 Task: Add Wiley's Finest Wild Alaskan Fish Oil Peak EPA to the cart.
Action: Mouse moved to (241, 118)
Screenshot: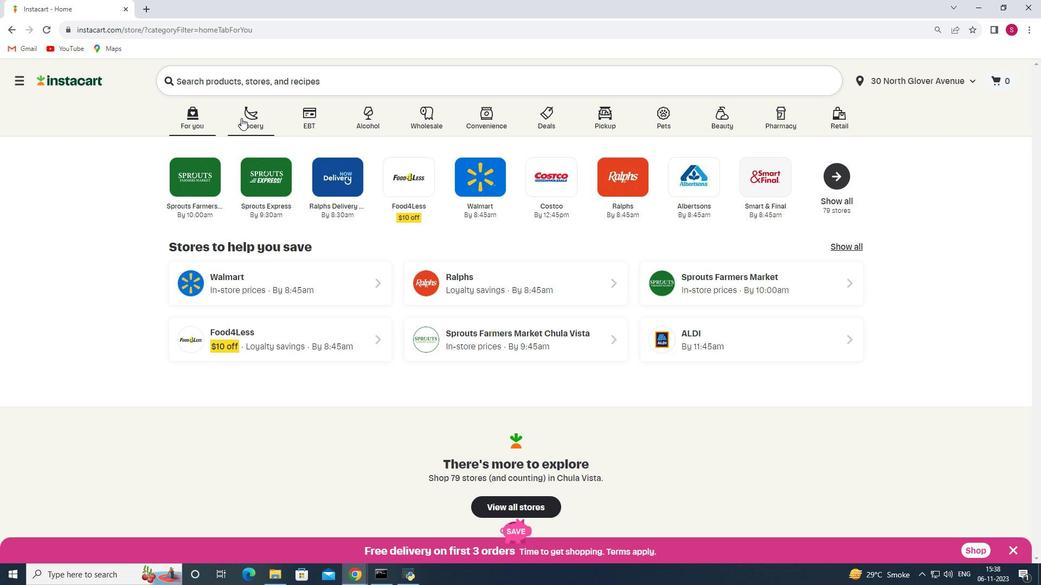 
Action: Mouse pressed left at (241, 118)
Screenshot: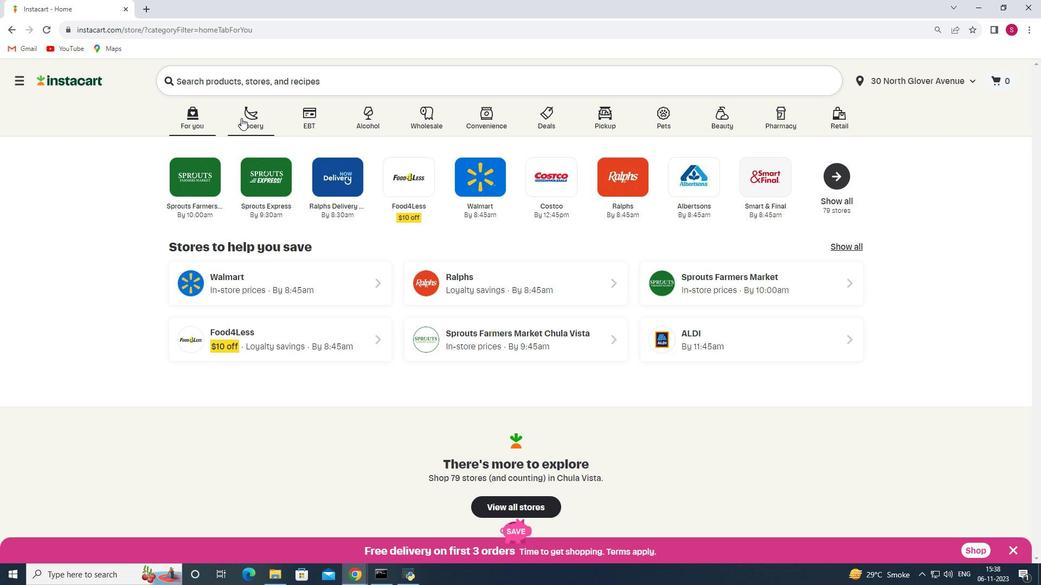 
Action: Mouse moved to (253, 302)
Screenshot: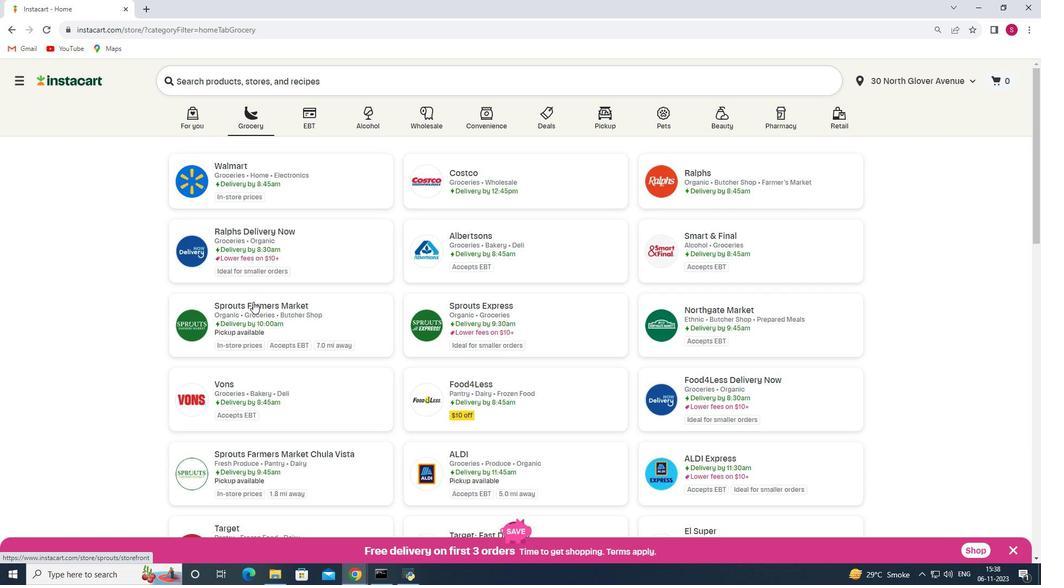 
Action: Mouse pressed left at (253, 302)
Screenshot: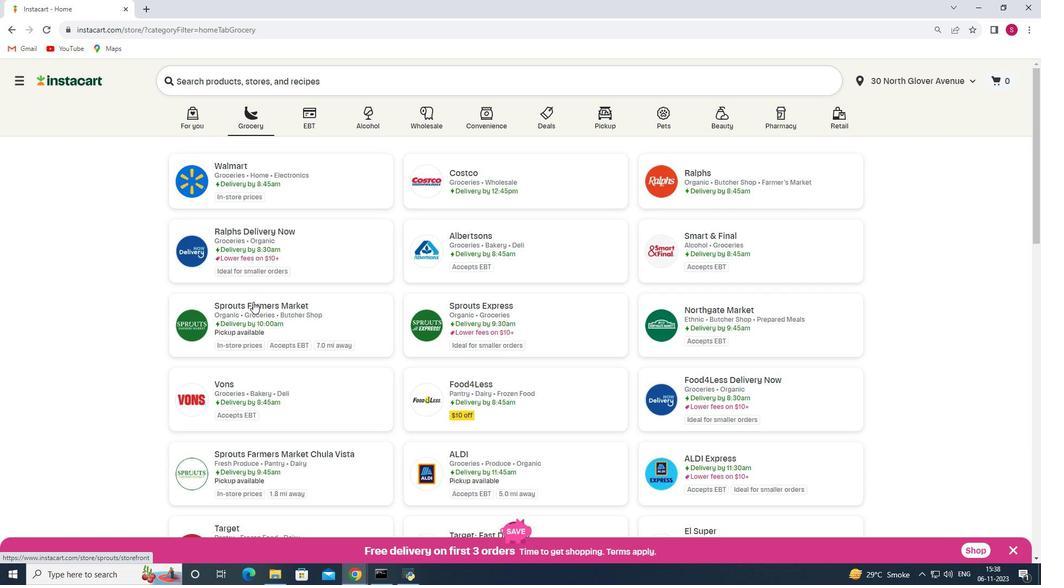 
Action: Mouse moved to (73, 354)
Screenshot: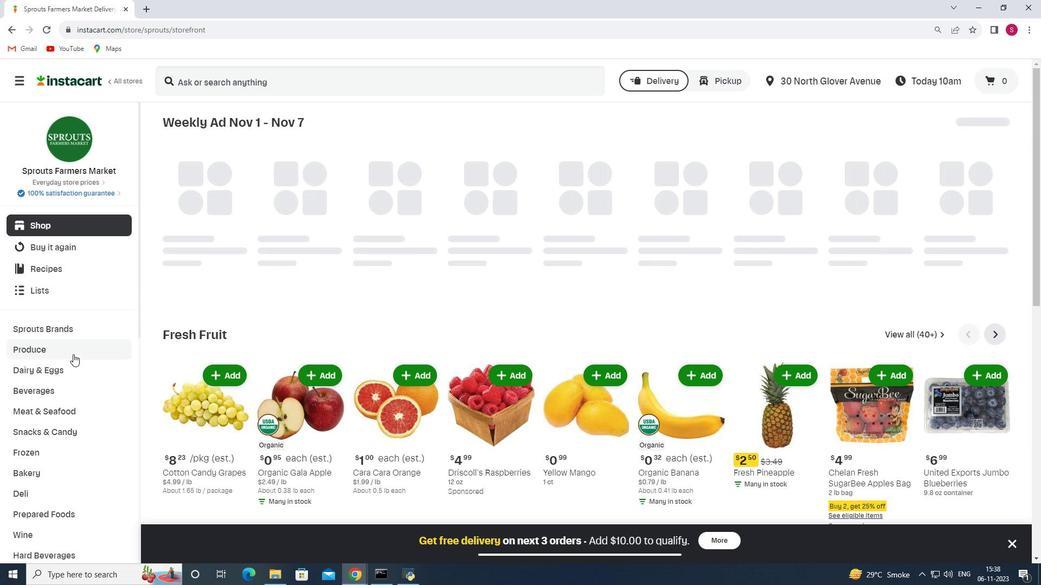 
Action: Mouse scrolled (73, 353) with delta (0, 0)
Screenshot: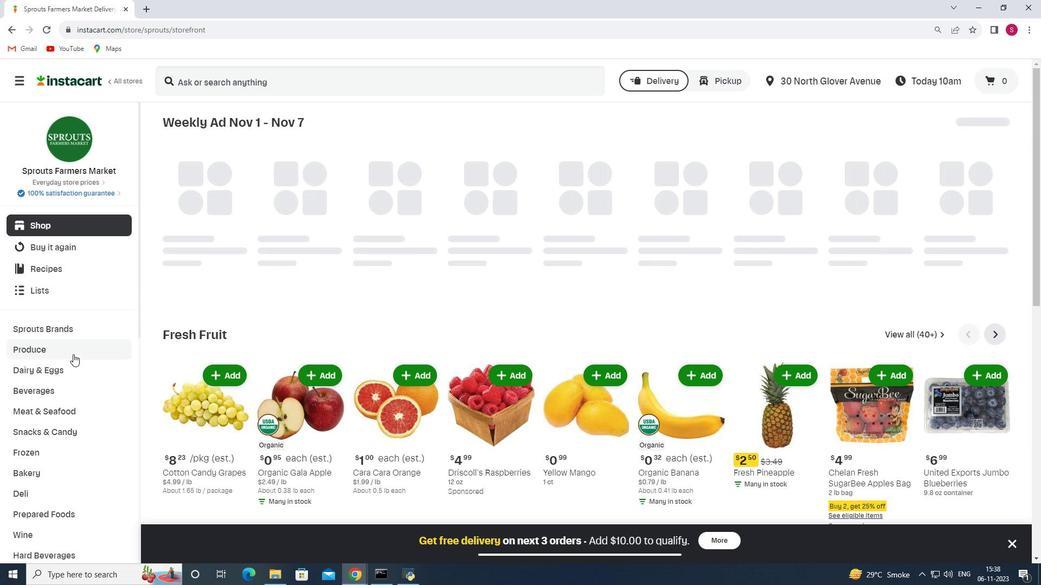 
Action: Mouse moved to (73, 354)
Screenshot: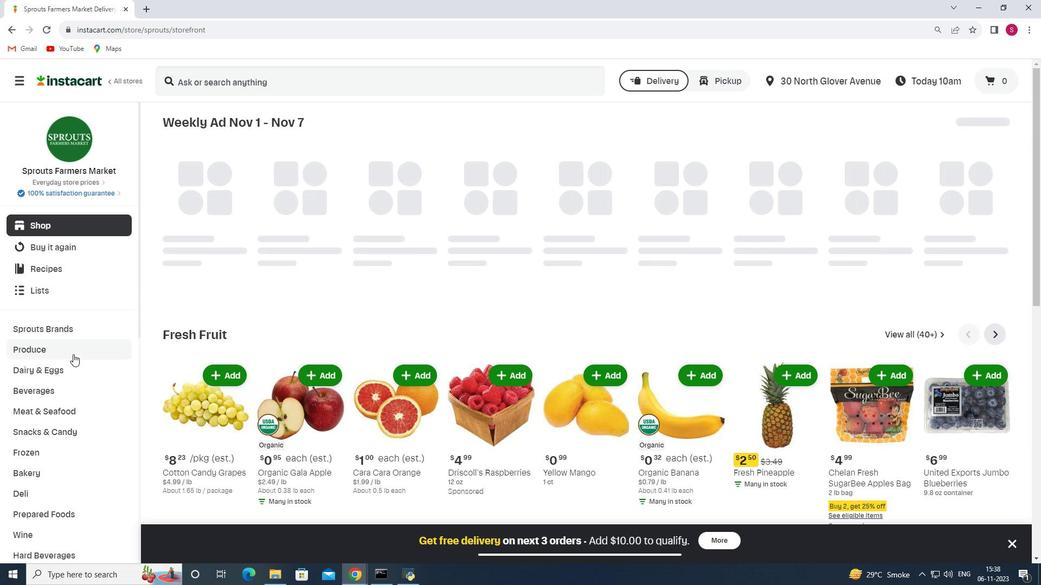 
Action: Mouse scrolled (73, 354) with delta (0, 0)
Screenshot: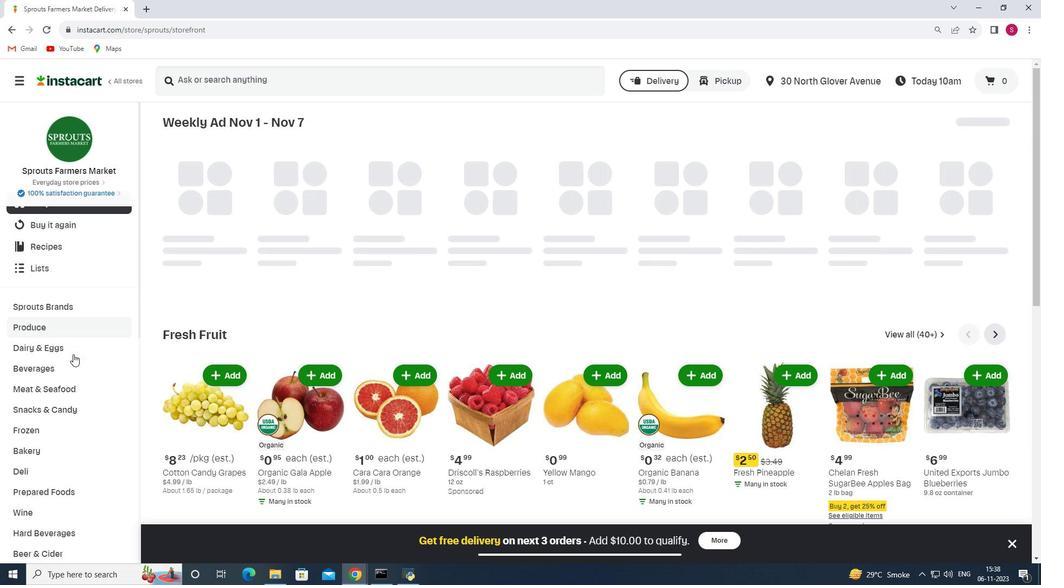 
Action: Mouse scrolled (73, 354) with delta (0, 0)
Screenshot: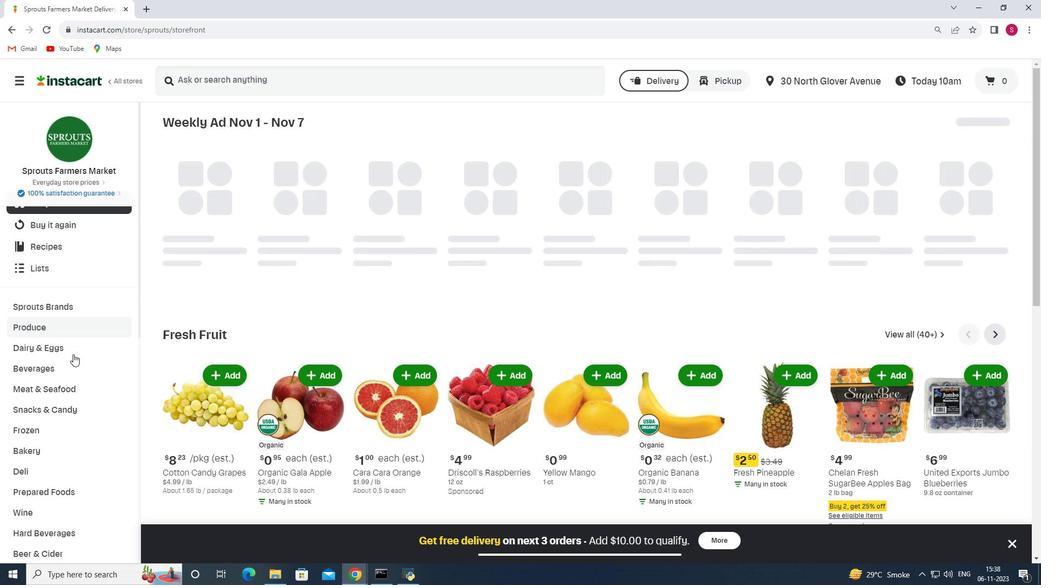 
Action: Mouse scrolled (73, 354) with delta (0, 0)
Screenshot: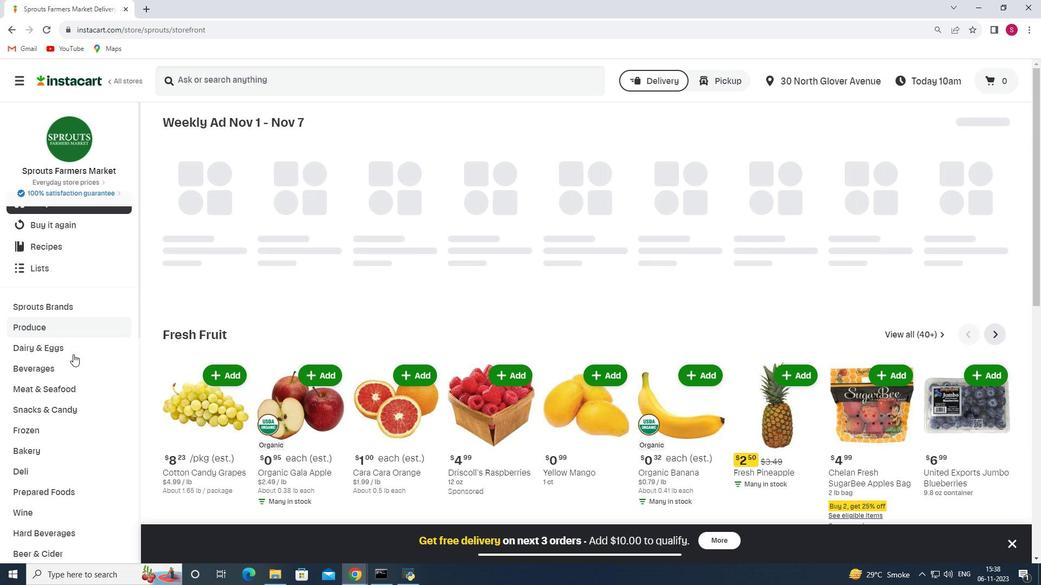 
Action: Mouse moved to (73, 355)
Screenshot: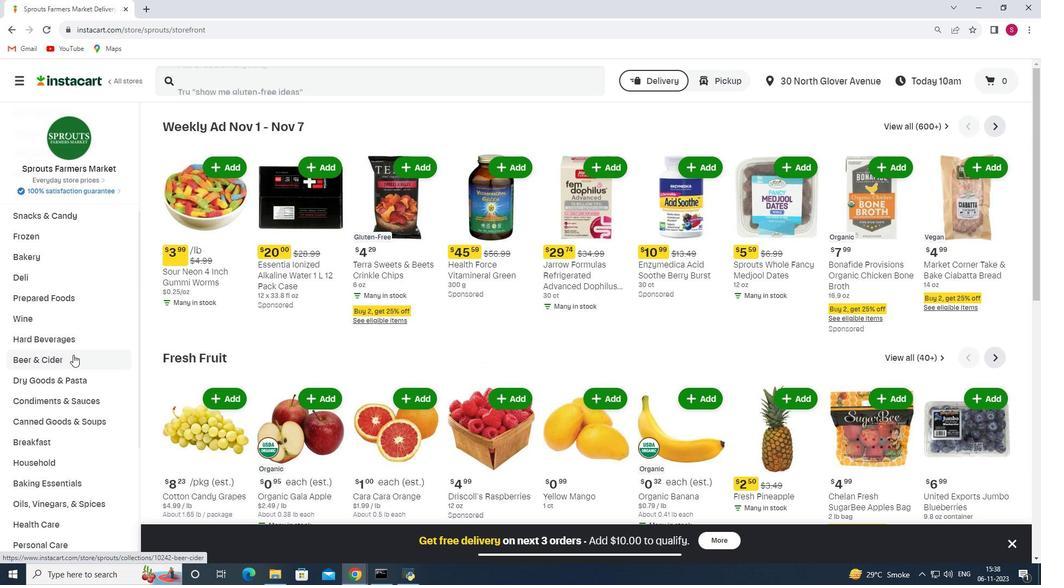 
Action: Mouse scrolled (73, 354) with delta (0, 0)
Screenshot: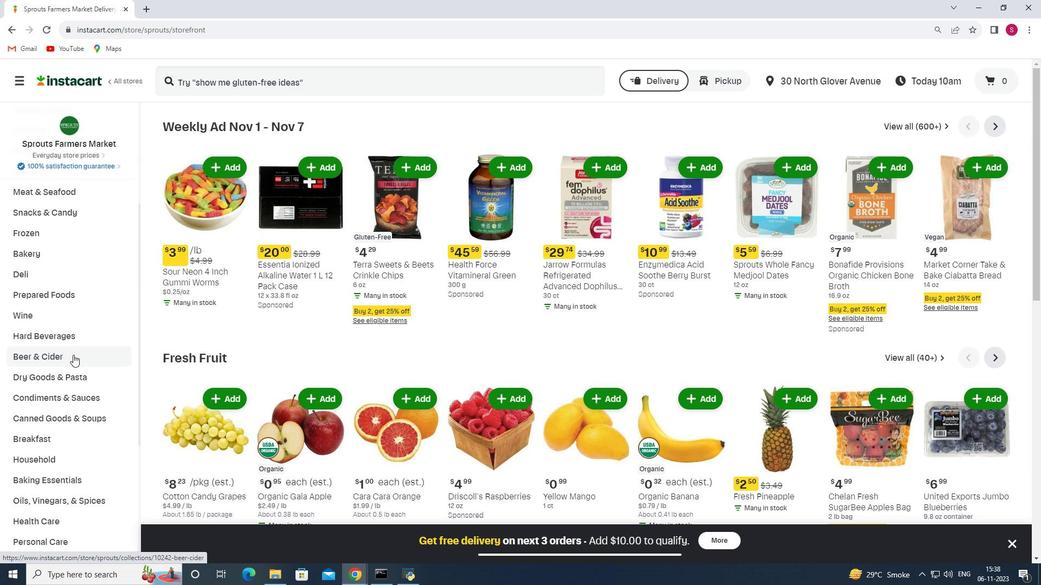 
Action: Mouse scrolled (73, 354) with delta (0, 0)
Screenshot: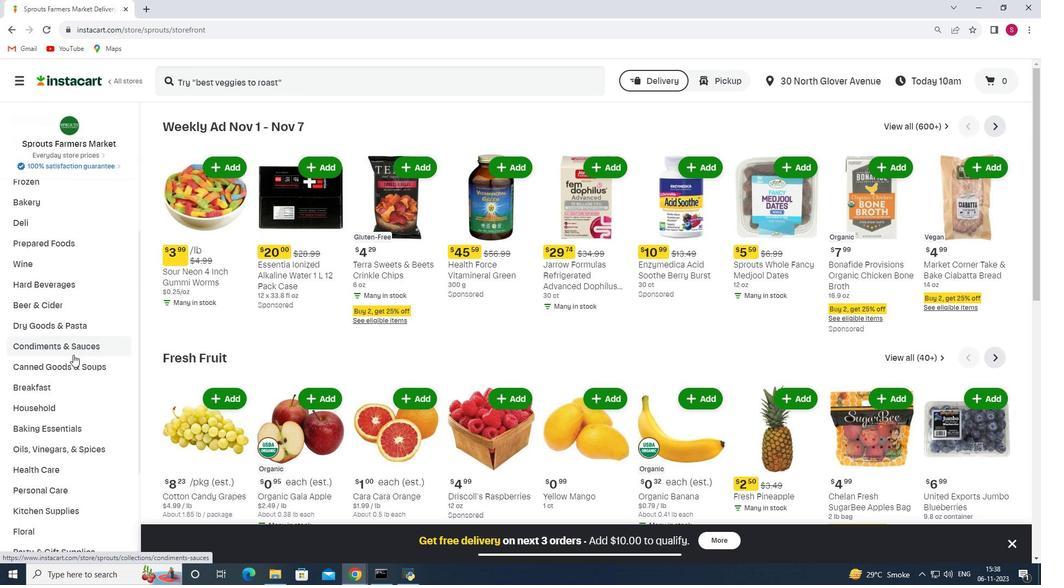 
Action: Mouse moved to (52, 408)
Screenshot: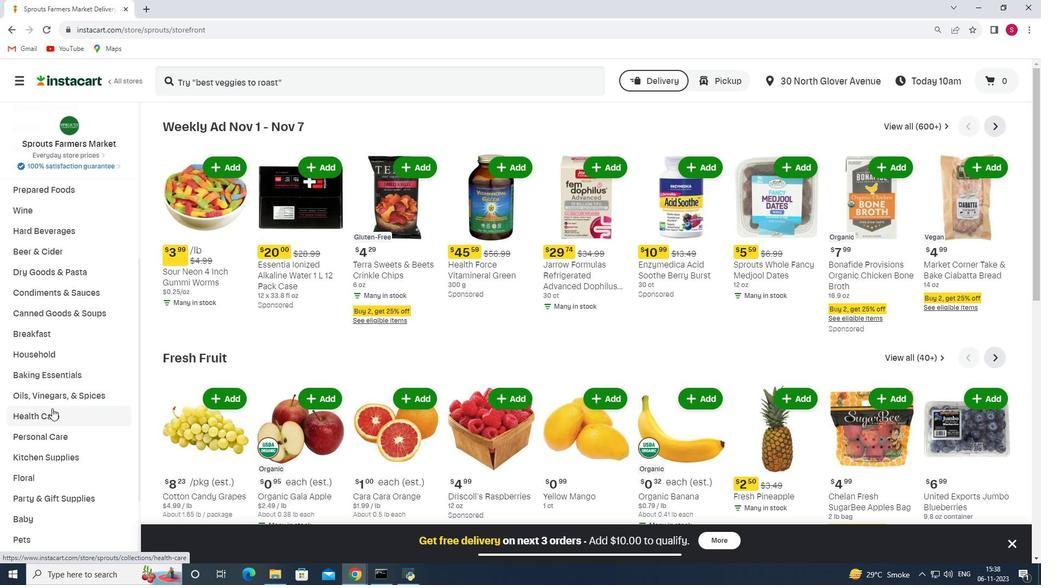 
Action: Mouse pressed left at (52, 408)
Screenshot: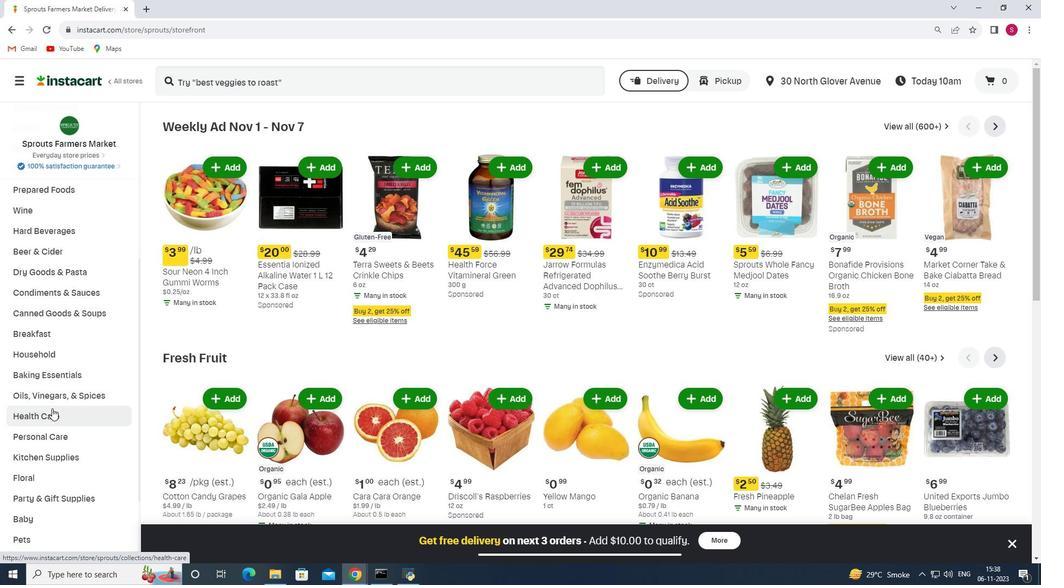 
Action: Mouse moved to (393, 150)
Screenshot: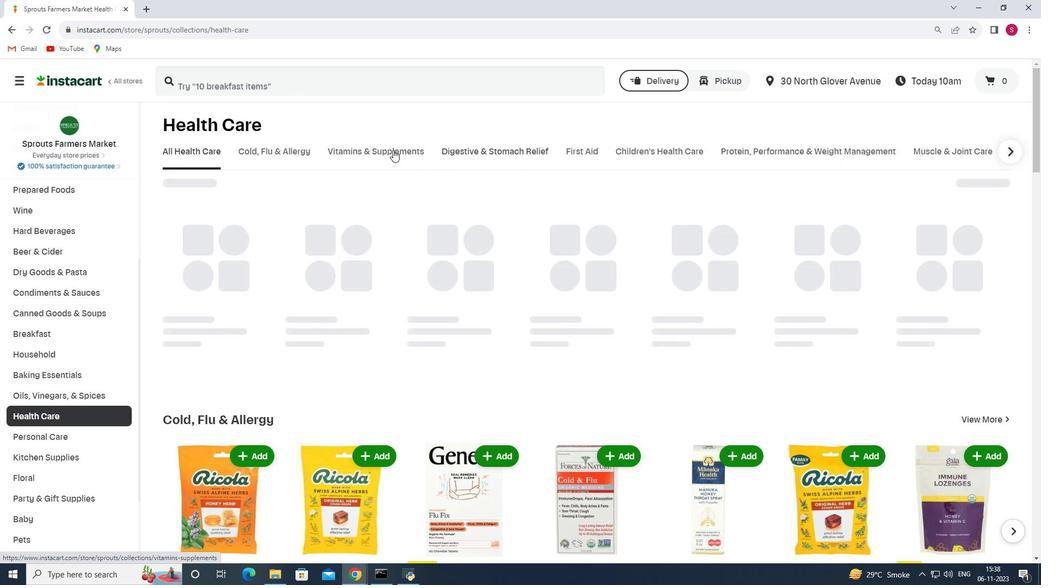 
Action: Mouse pressed left at (393, 150)
Screenshot: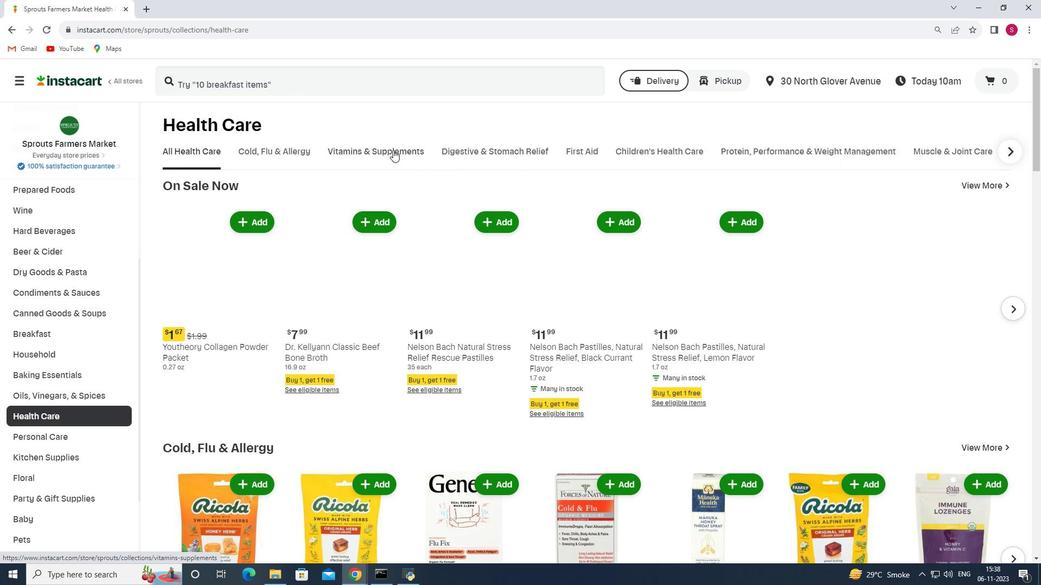 
Action: Mouse moved to (772, 198)
Screenshot: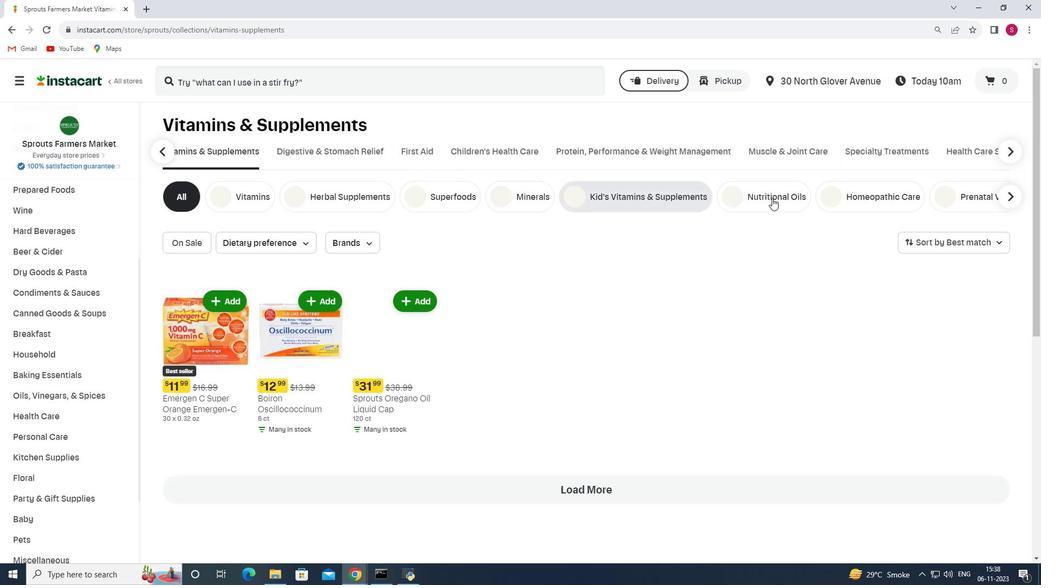 
Action: Mouse pressed left at (772, 198)
Screenshot: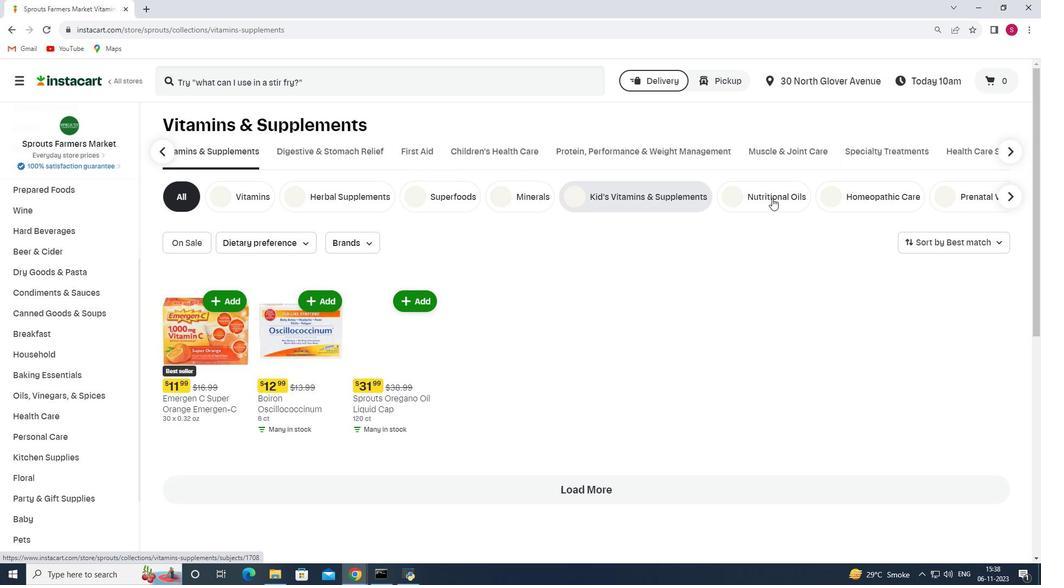
Action: Mouse moved to (309, 80)
Screenshot: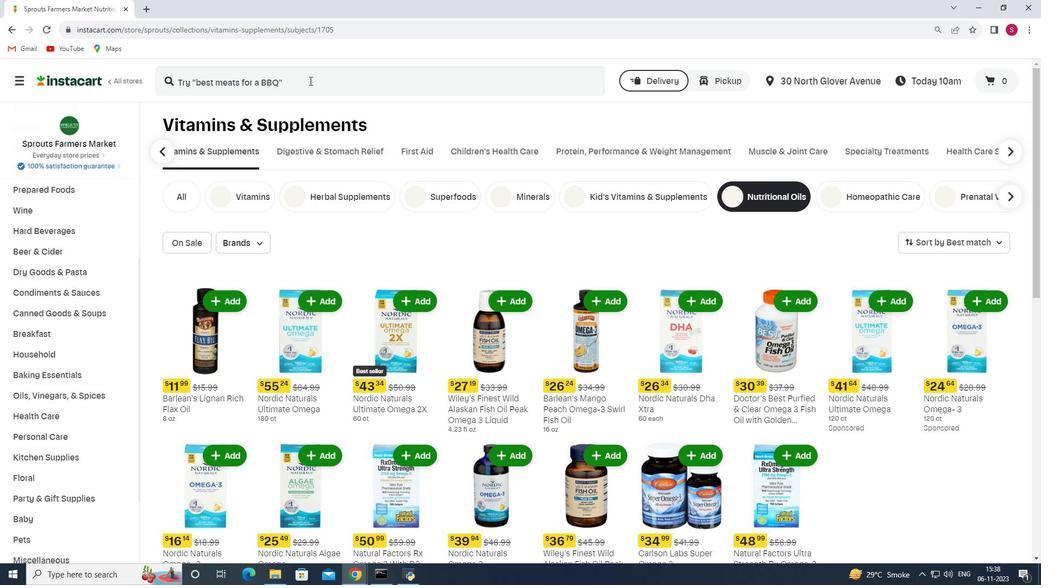 
Action: Mouse pressed left at (309, 80)
Screenshot: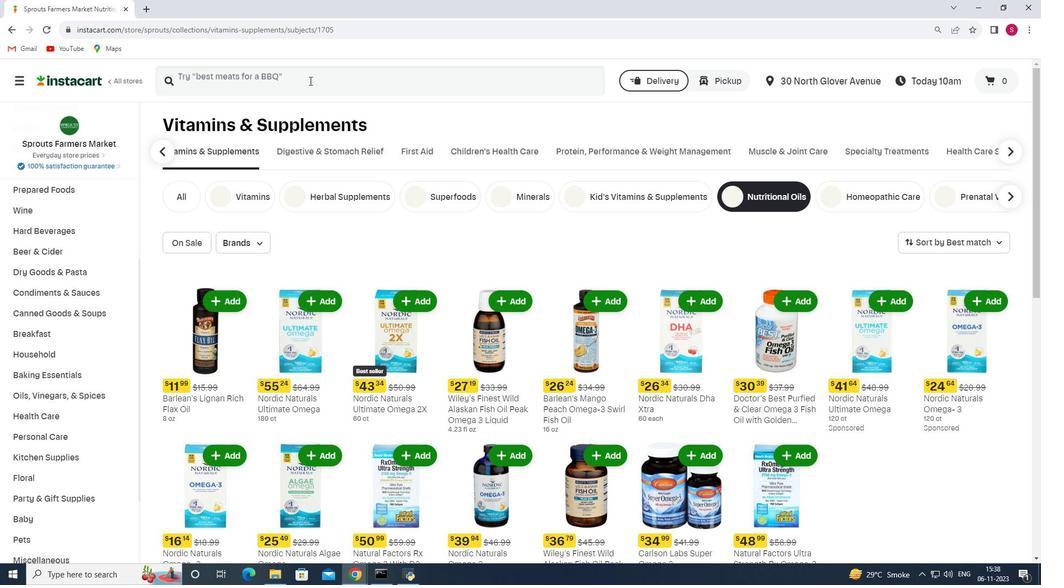 
Action: Key pressed <Key.shift>Wiley's<Key.space><Key.shift>Finest<Key.space><Key.shift>Wild<Key.space><Key.shift>Alaskan<Key.space><Key.shift>Fish<Key.space><Key.shift>Ou<Key.backspace>il<Key.space><Key.shift>peak<Key.space><Key.shift>E<Key.shift>P<Key.shift>A<Key.enter>
Screenshot: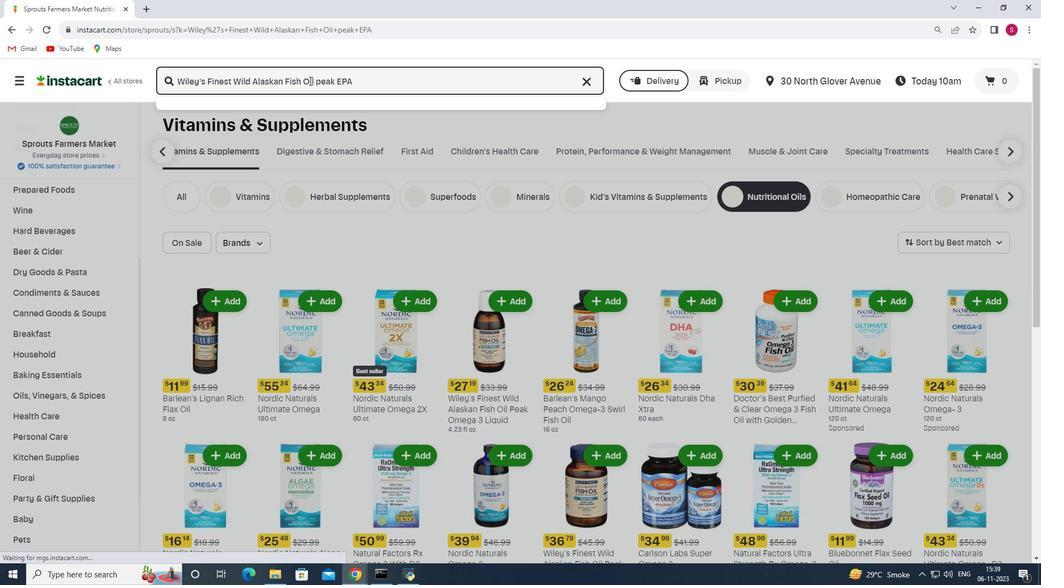 
Action: Mouse moved to (316, 196)
Screenshot: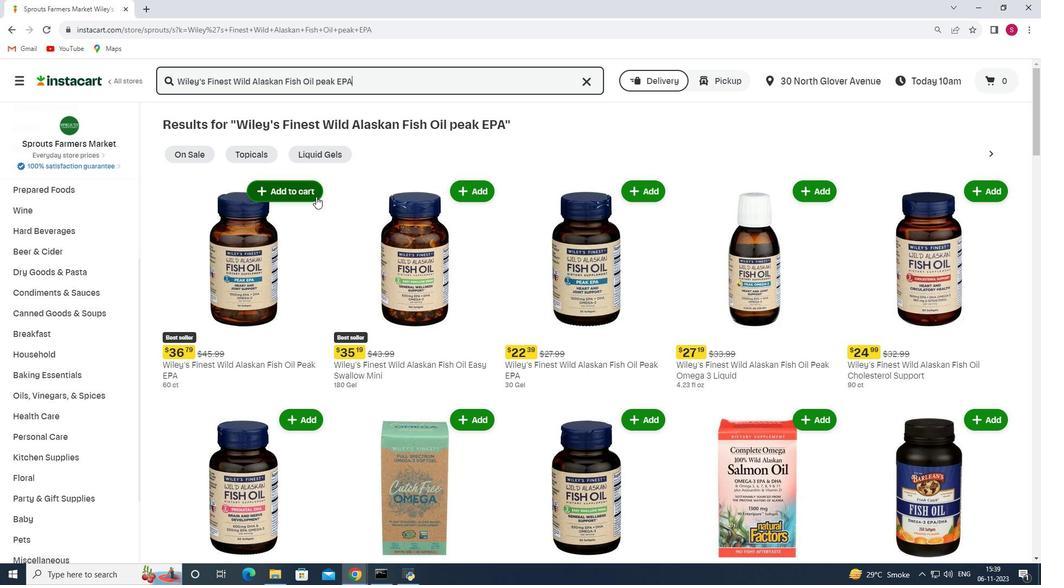 
Action: Mouse pressed left at (316, 196)
Screenshot: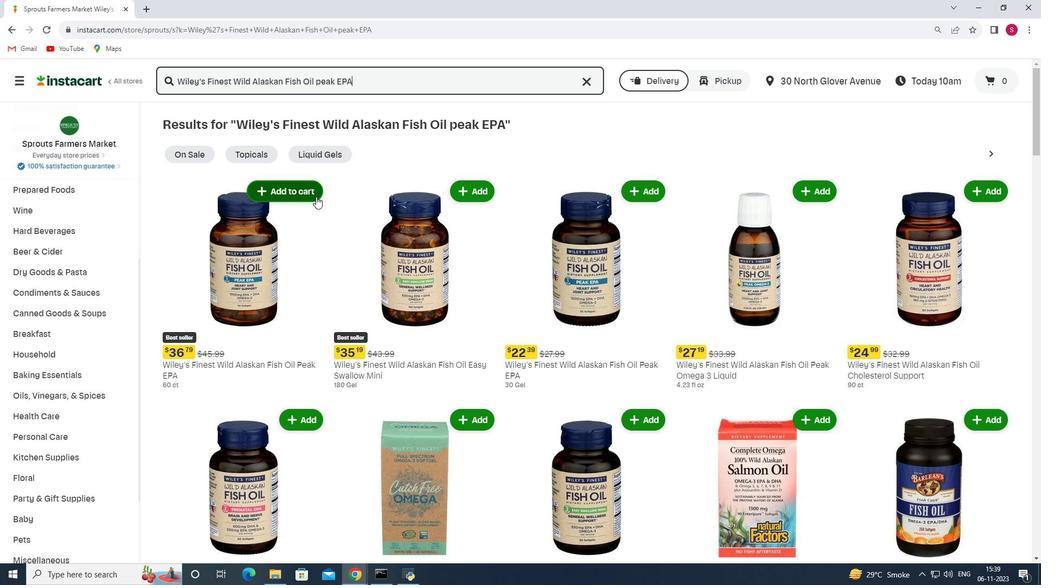 
Action: Mouse moved to (399, 255)
Screenshot: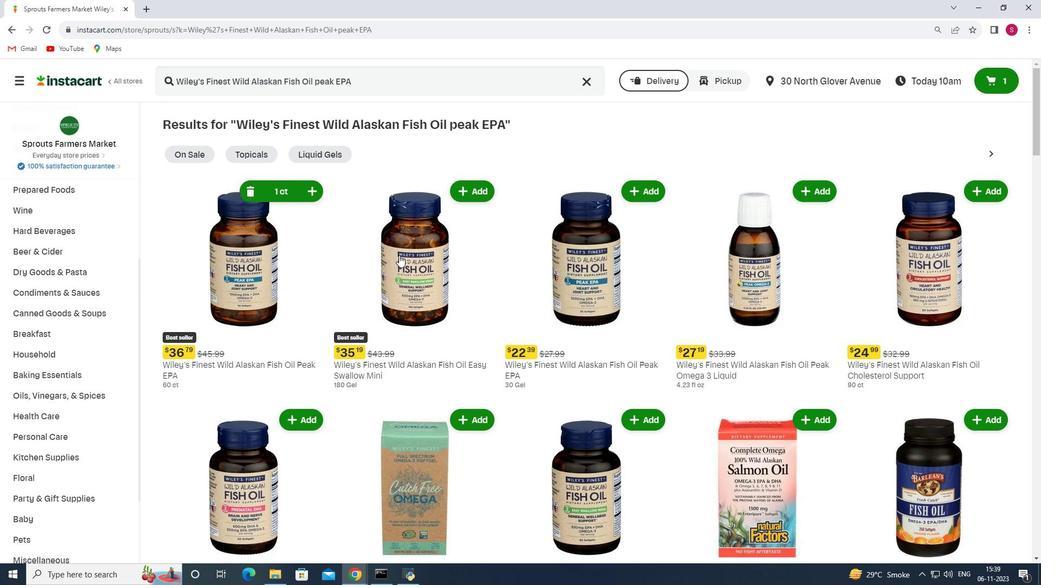 
